 Task: Enter job title.
Action: Mouse moved to (729, 81)
Screenshot: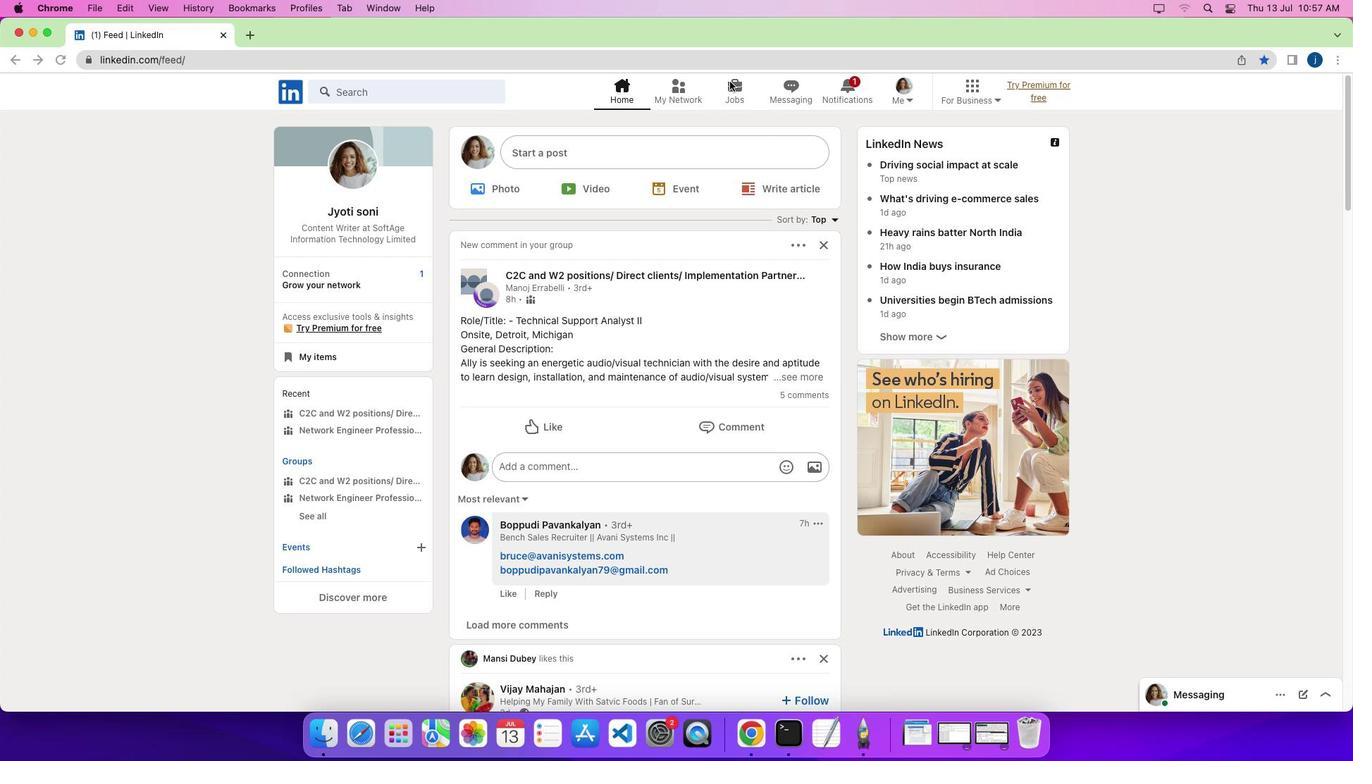 
Action: Mouse pressed left at (729, 81)
Screenshot: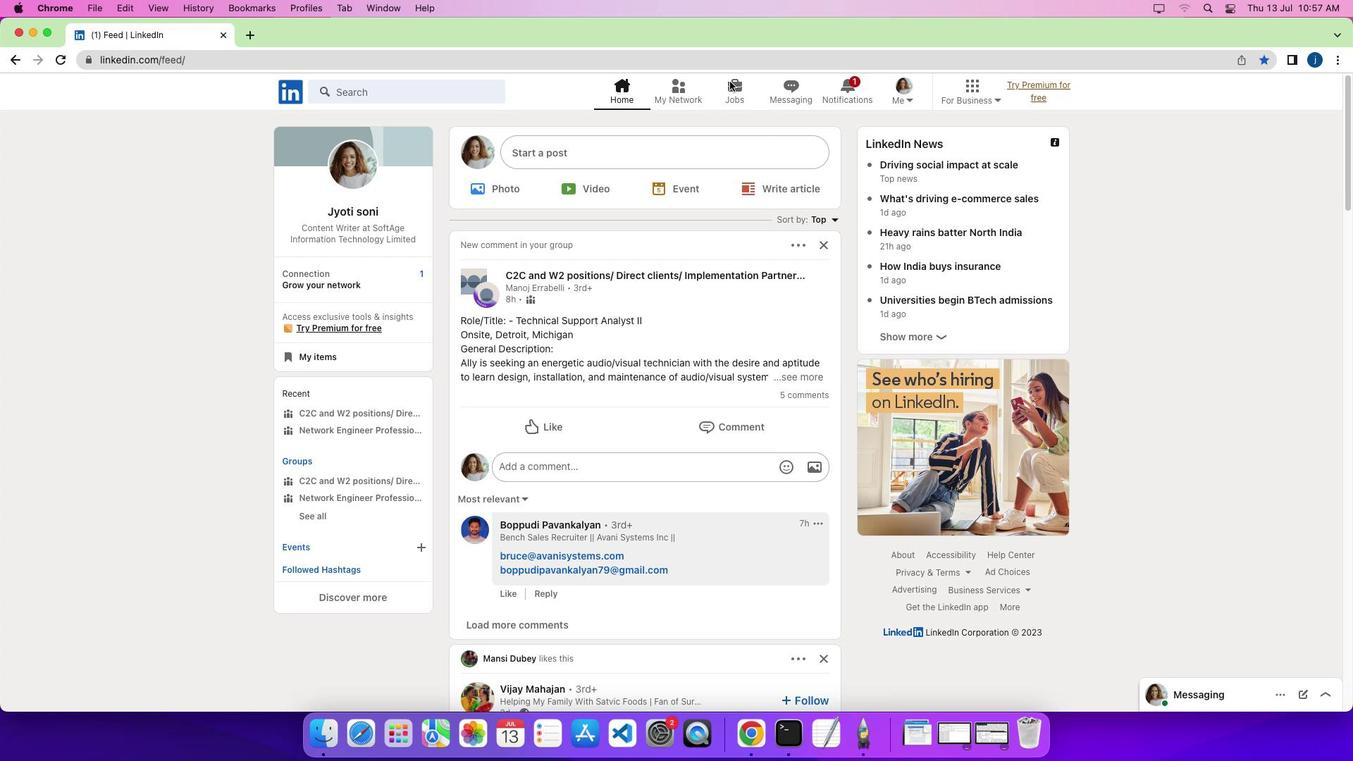 
Action: Mouse pressed left at (729, 81)
Screenshot: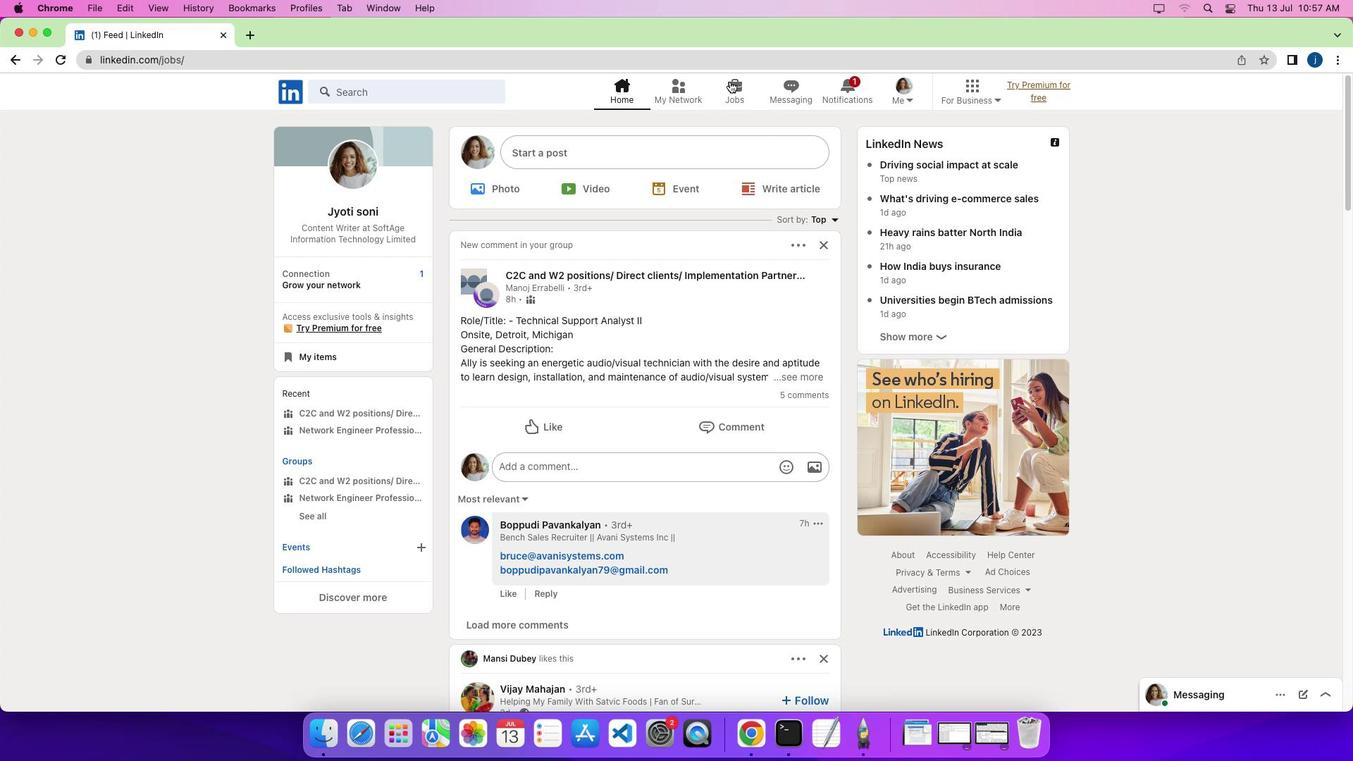 
Action: Mouse moved to (344, 290)
Screenshot: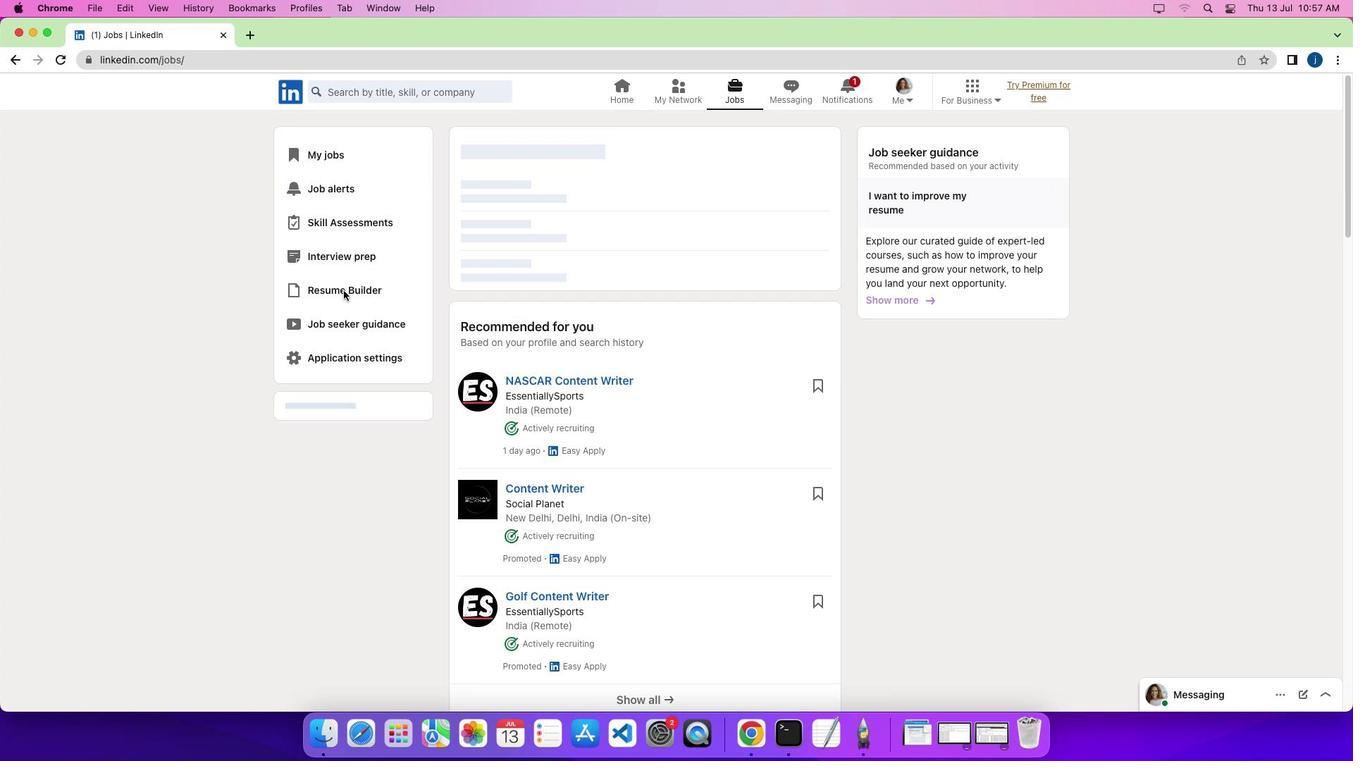 
Action: Mouse pressed left at (344, 290)
Screenshot: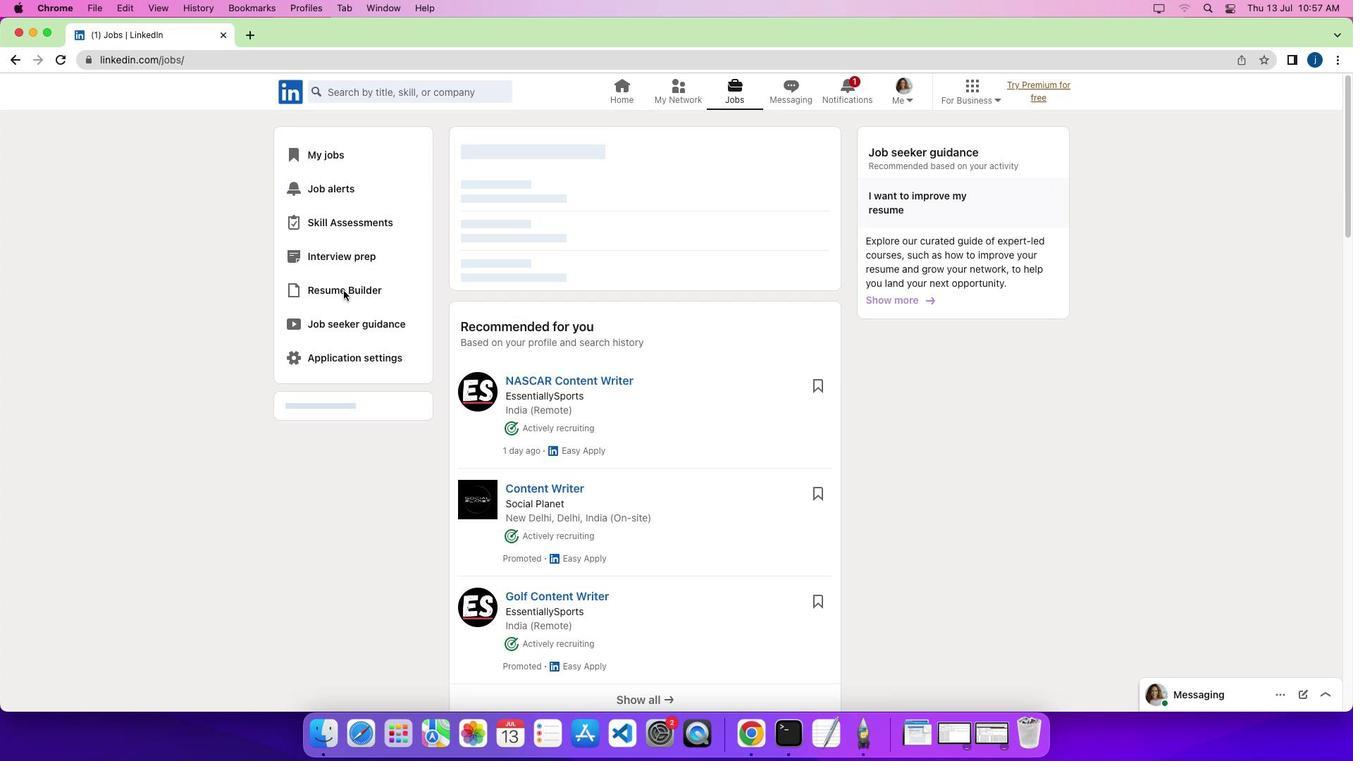 
Action: Mouse moved to (336, 287)
Screenshot: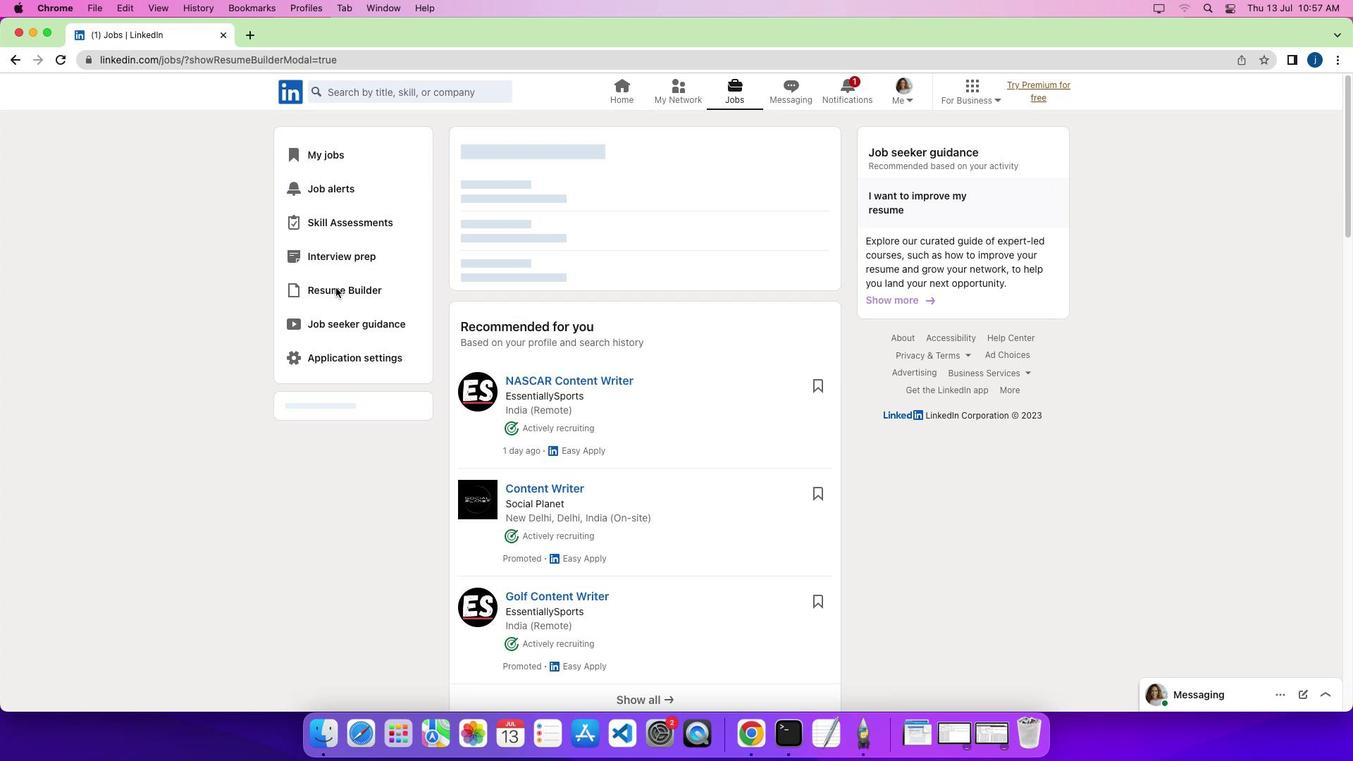 
Action: Mouse pressed left at (336, 287)
Screenshot: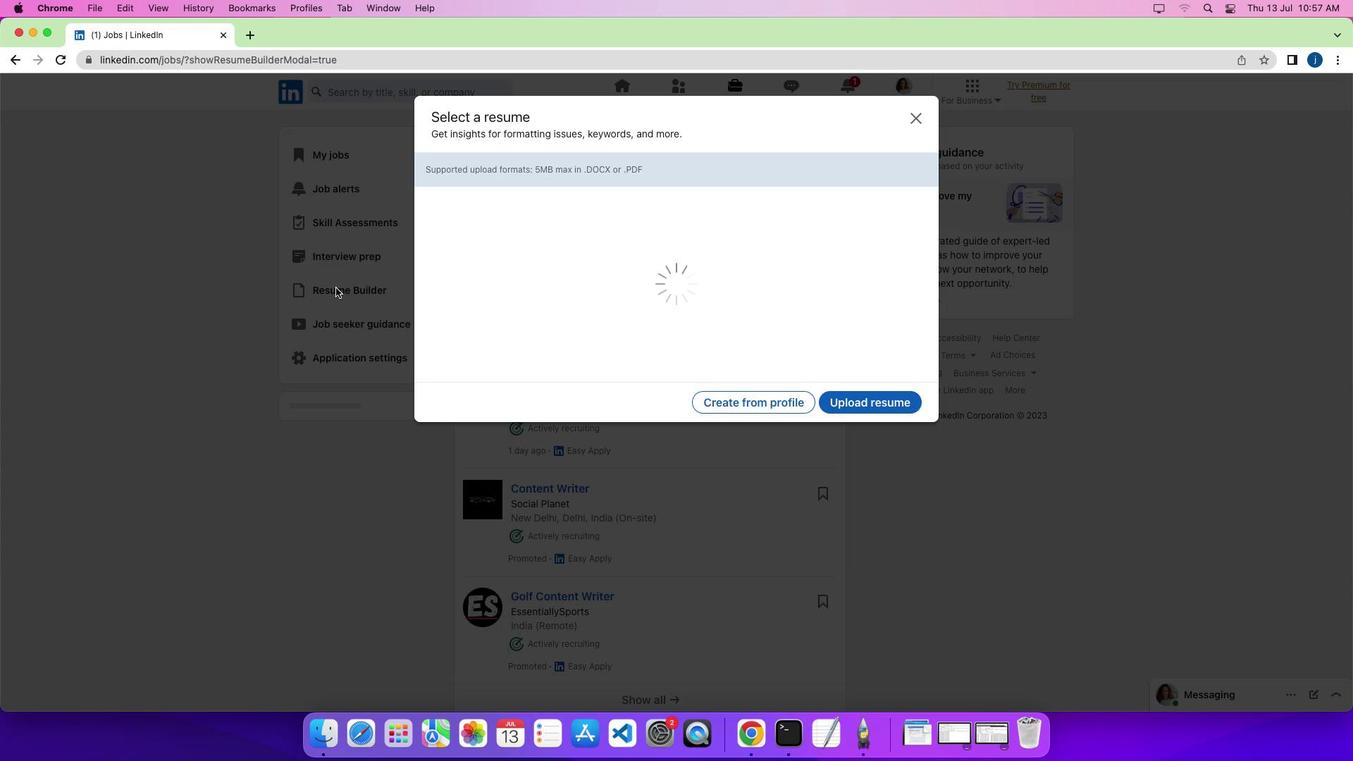 
Action: Mouse moved to (358, 293)
Screenshot: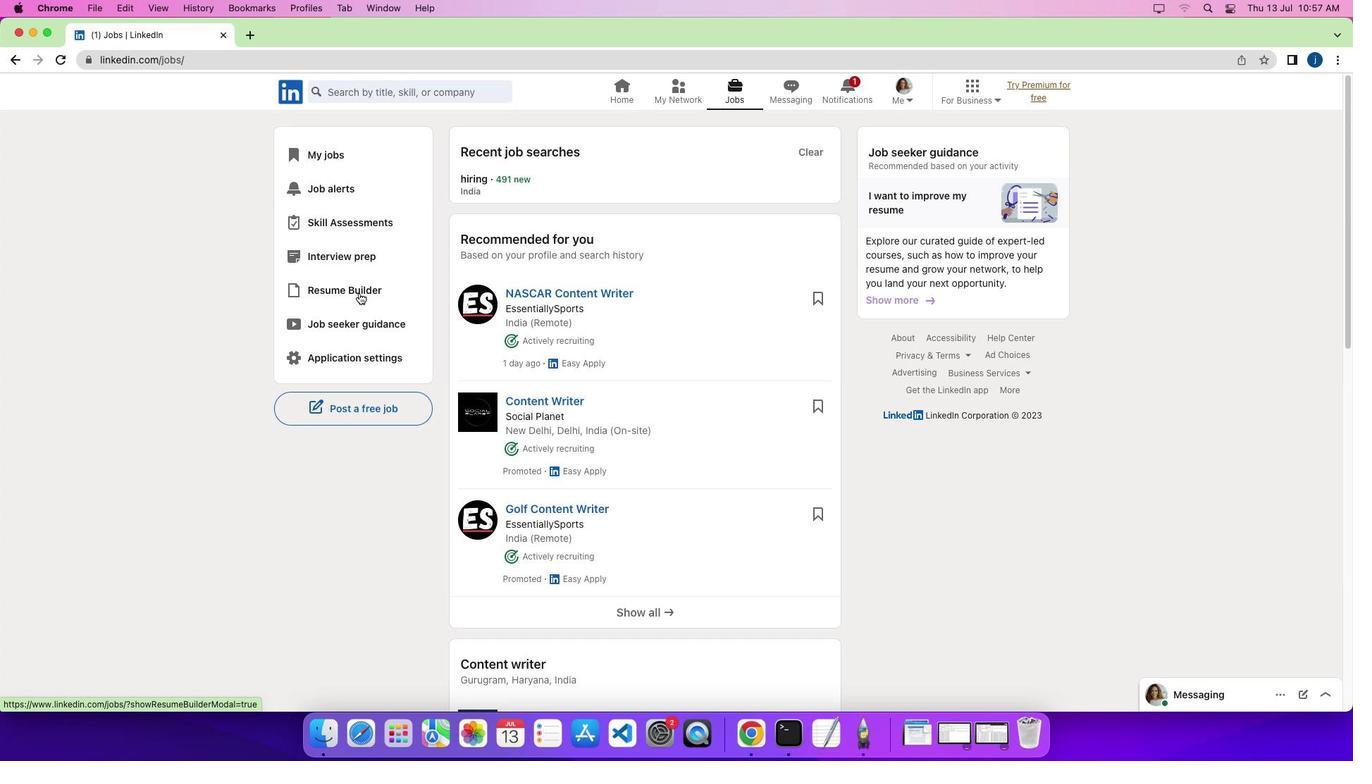 
Action: Mouse pressed left at (358, 293)
Screenshot: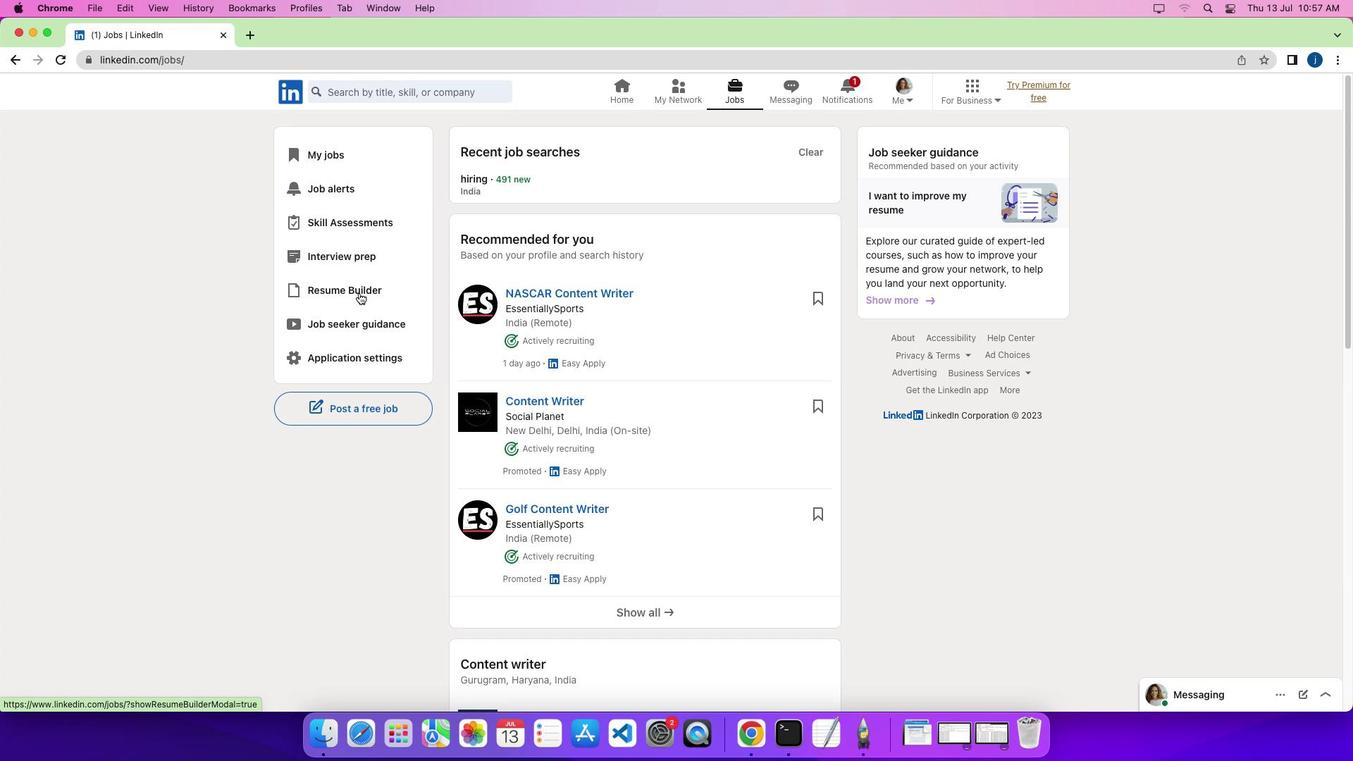 
Action: Mouse moved to (728, 397)
Screenshot: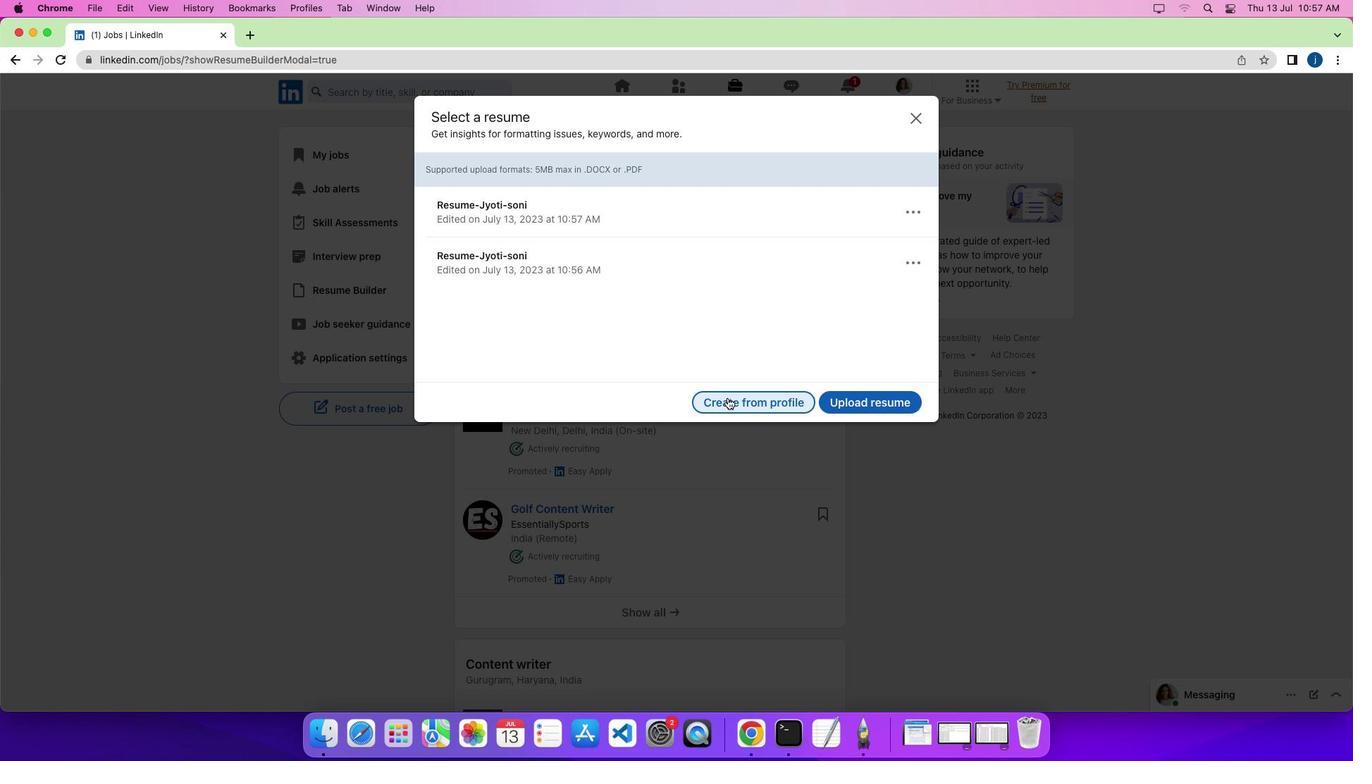 
Action: Mouse pressed left at (728, 397)
Screenshot: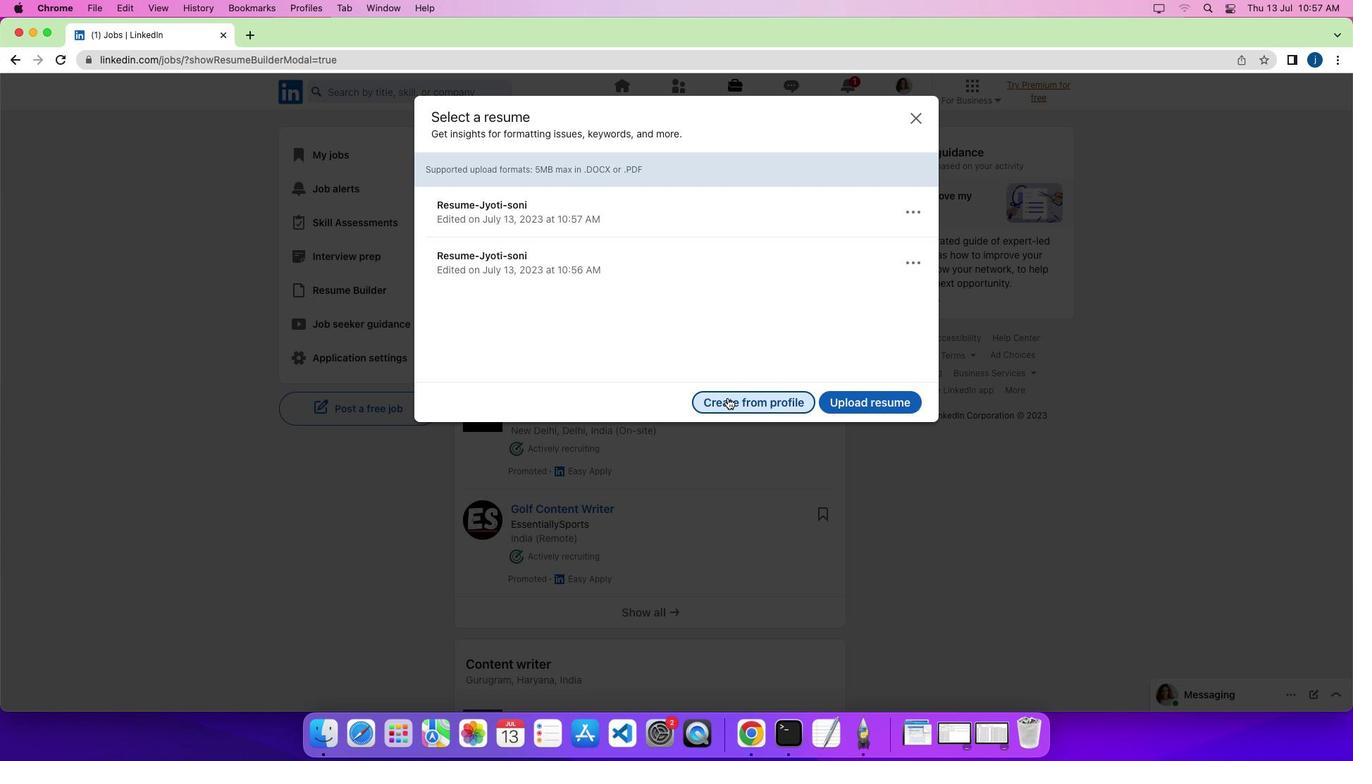 
Action: Mouse moved to (710, 387)
Screenshot: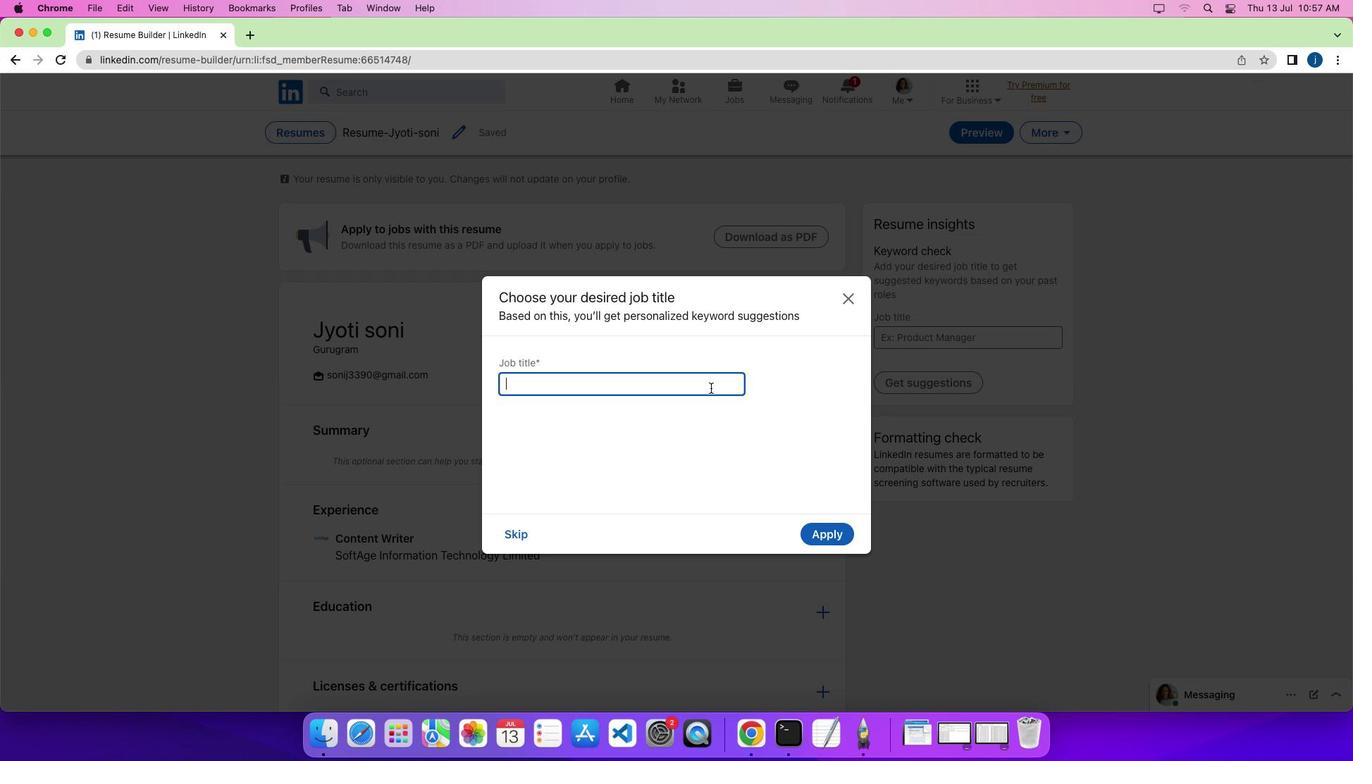 
Action: Mouse pressed left at (710, 387)
Screenshot: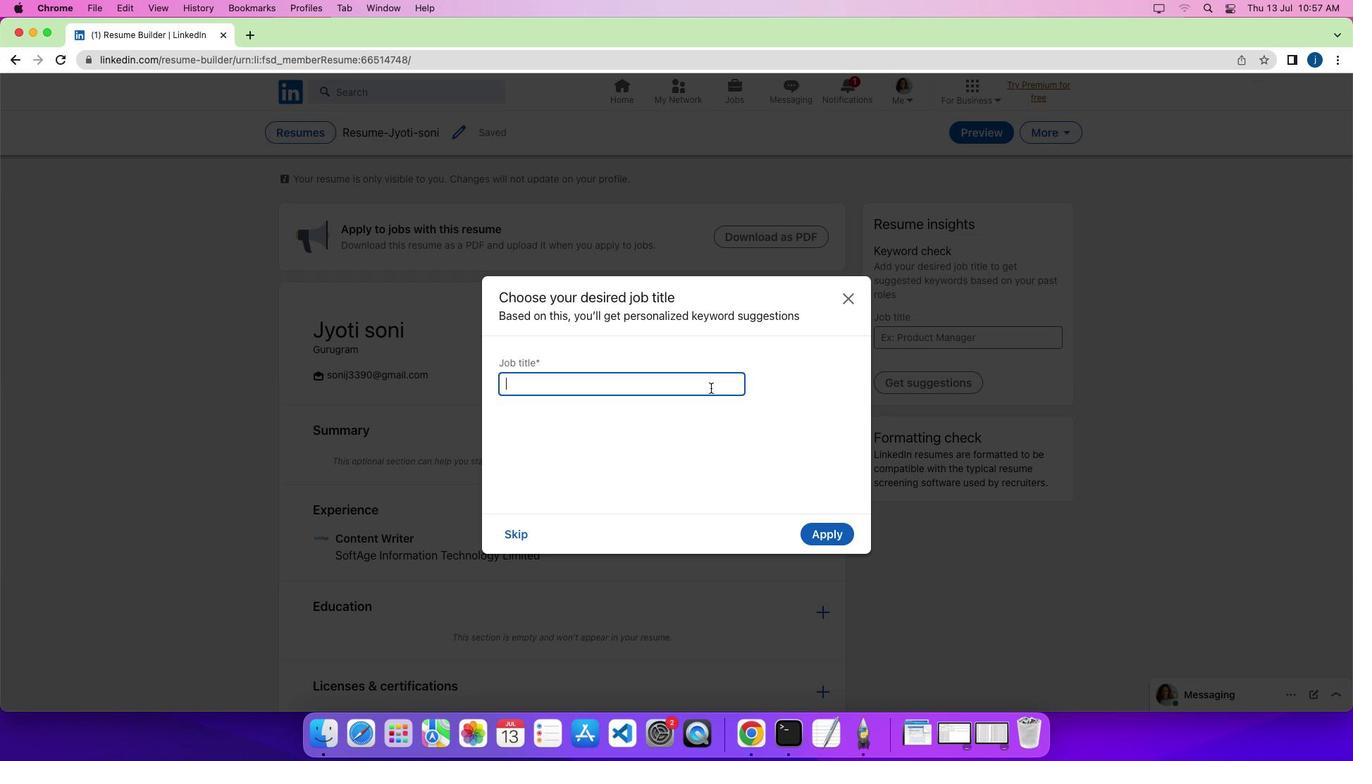 
Action: Key pressed Key.shift'W''e''b'Key.space'd''e''v''e''l''o''p'
Screenshot: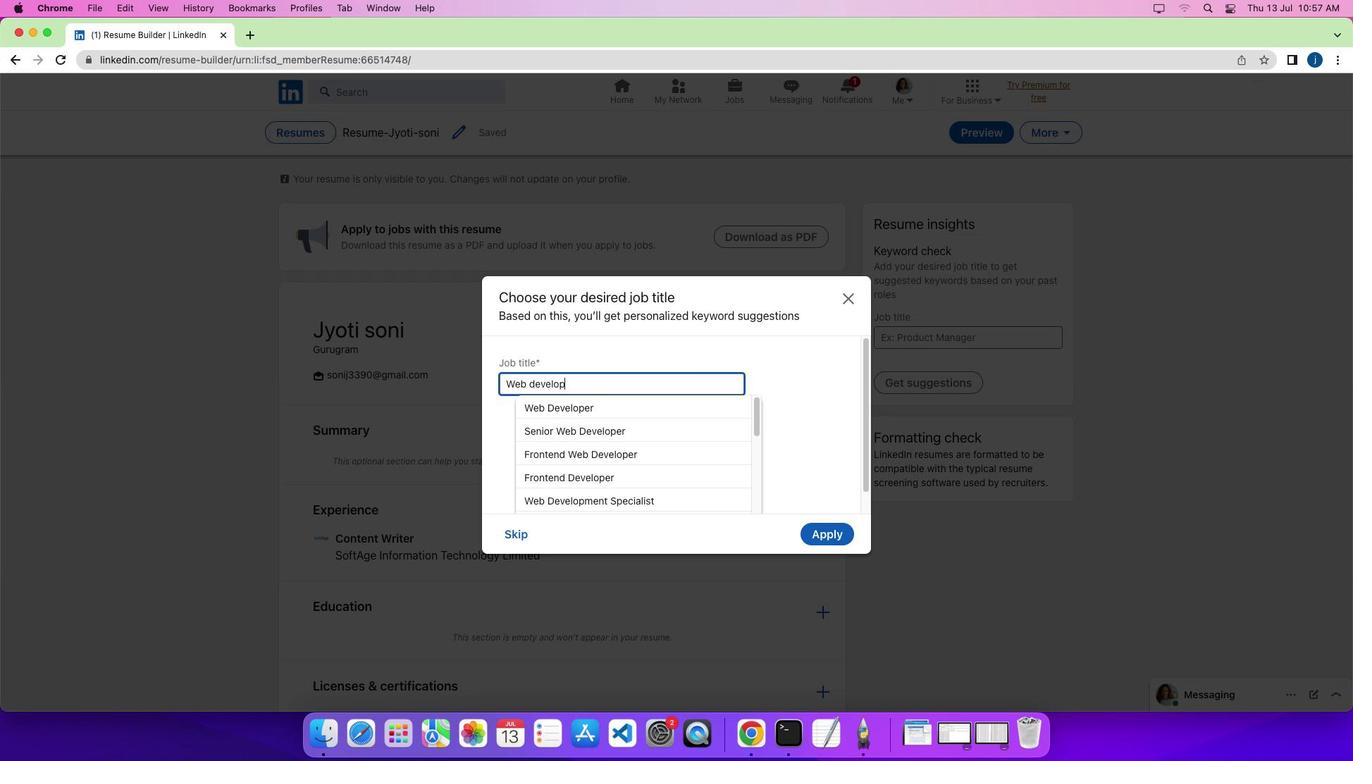 
Action: Mouse moved to (700, 401)
Screenshot: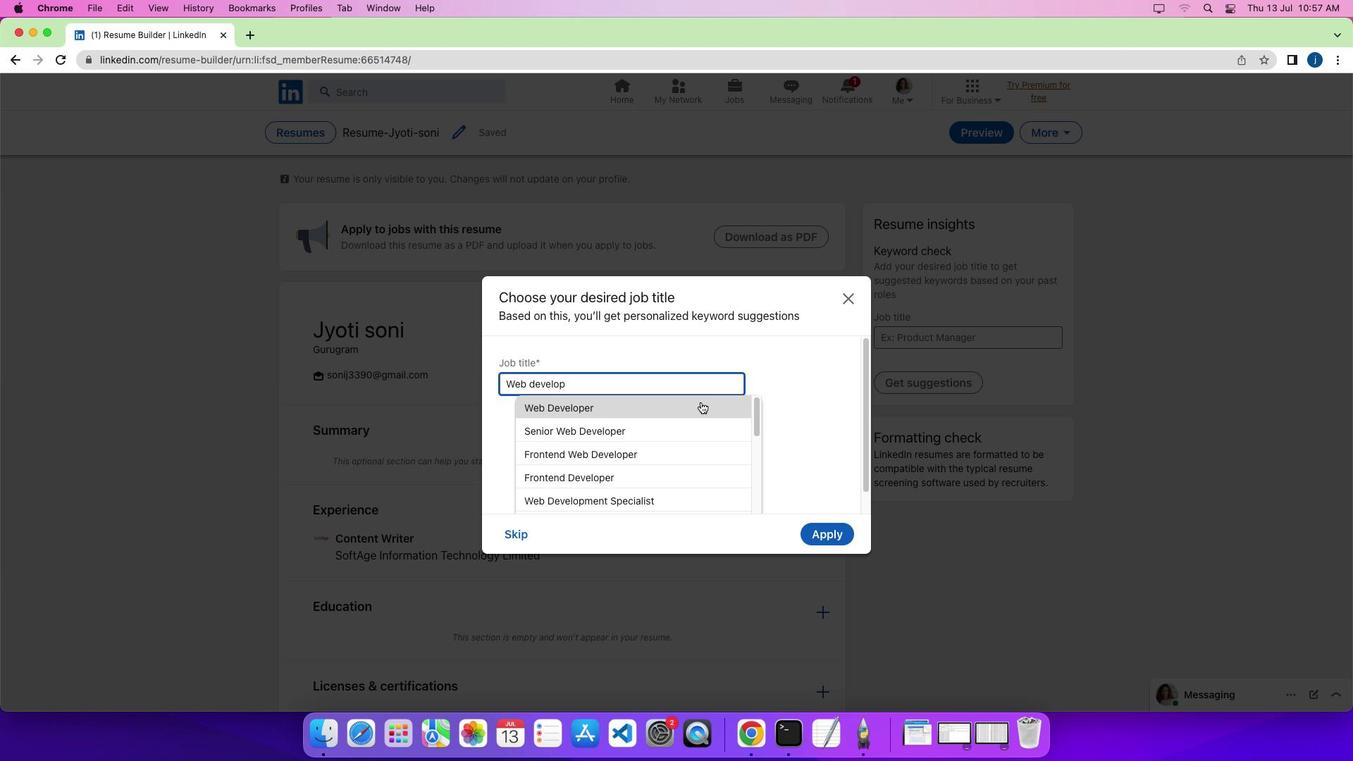 
Action: Mouse pressed left at (700, 401)
Screenshot: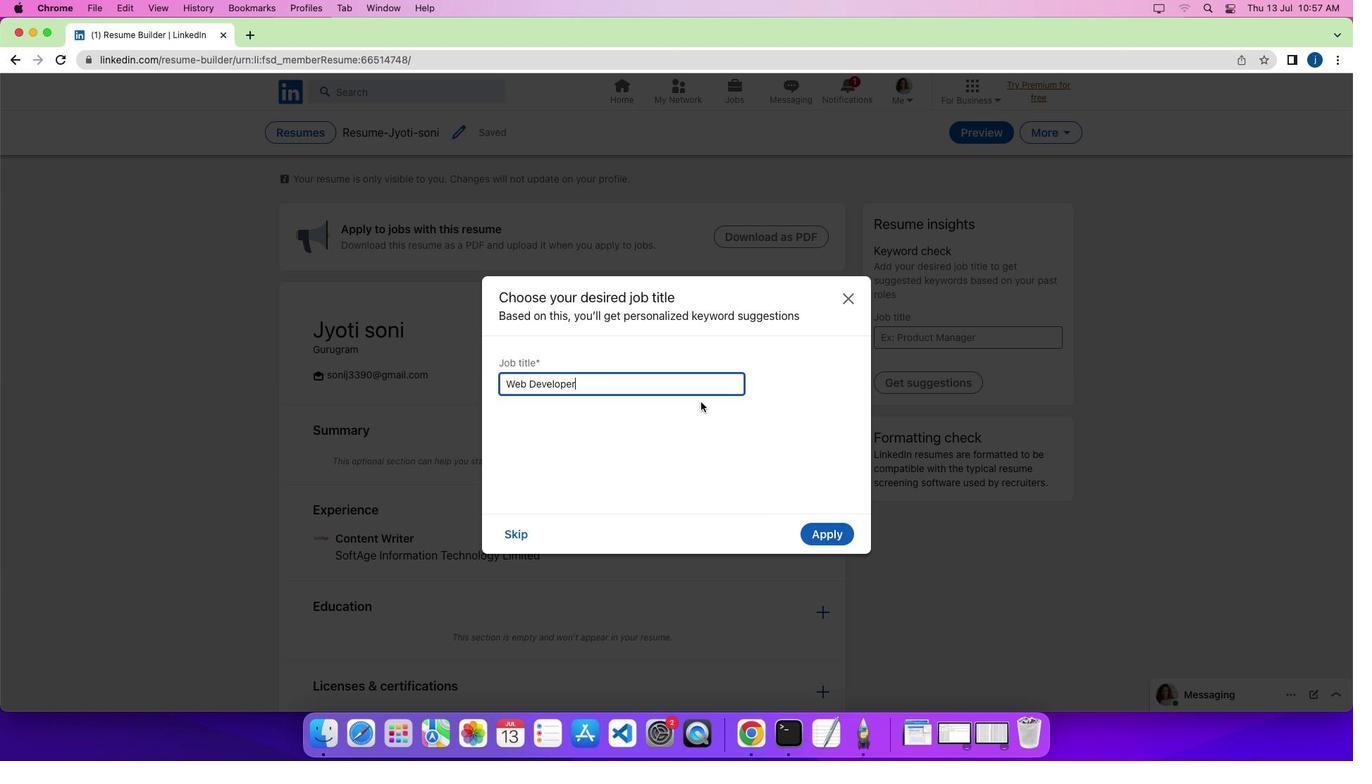 
Action: Mouse moved to (700, 402)
Screenshot: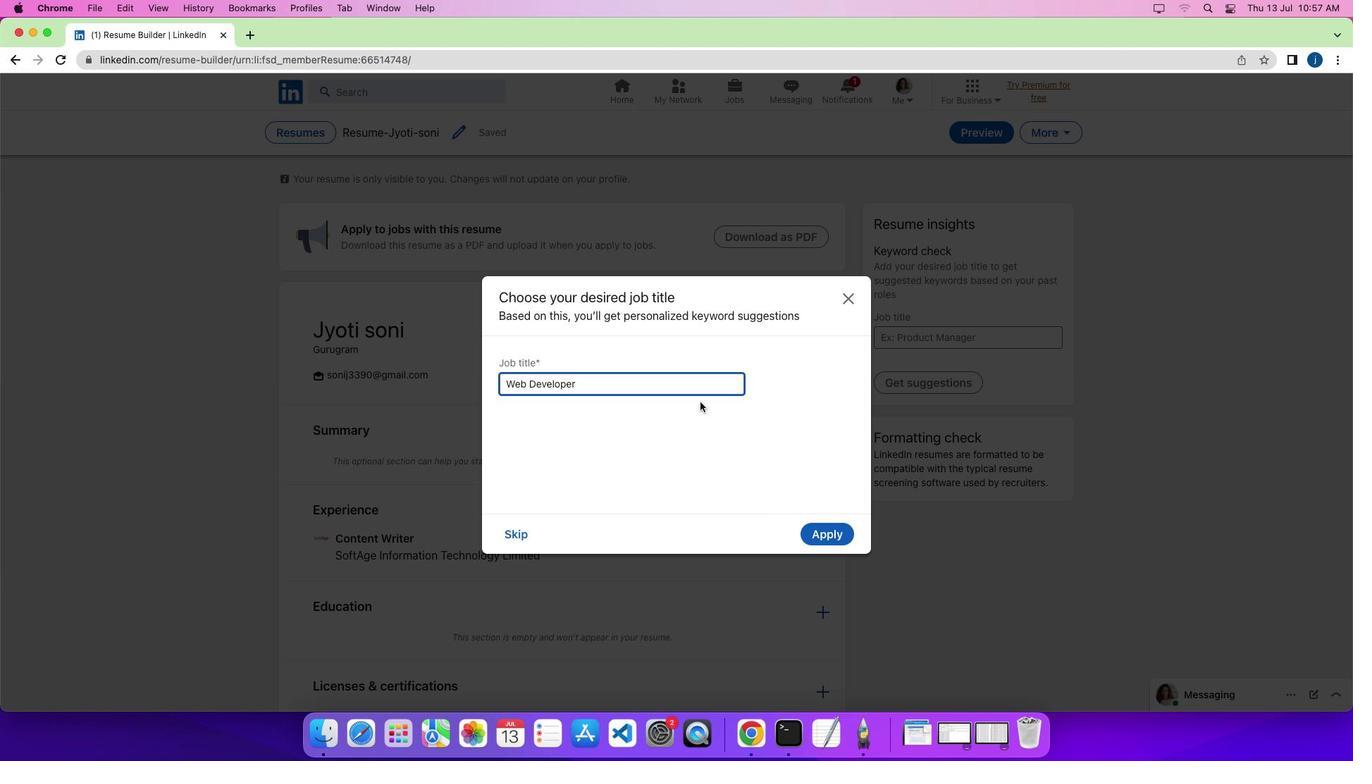 
